 Task: Create a task  Implement a feature for users to share their location and find nearby friends , assign it to team member softage.10@softage.net in the project WolfTech and update the status of the task to  On Track  , set the priority of the task to High.
Action: Mouse moved to (71, 472)
Screenshot: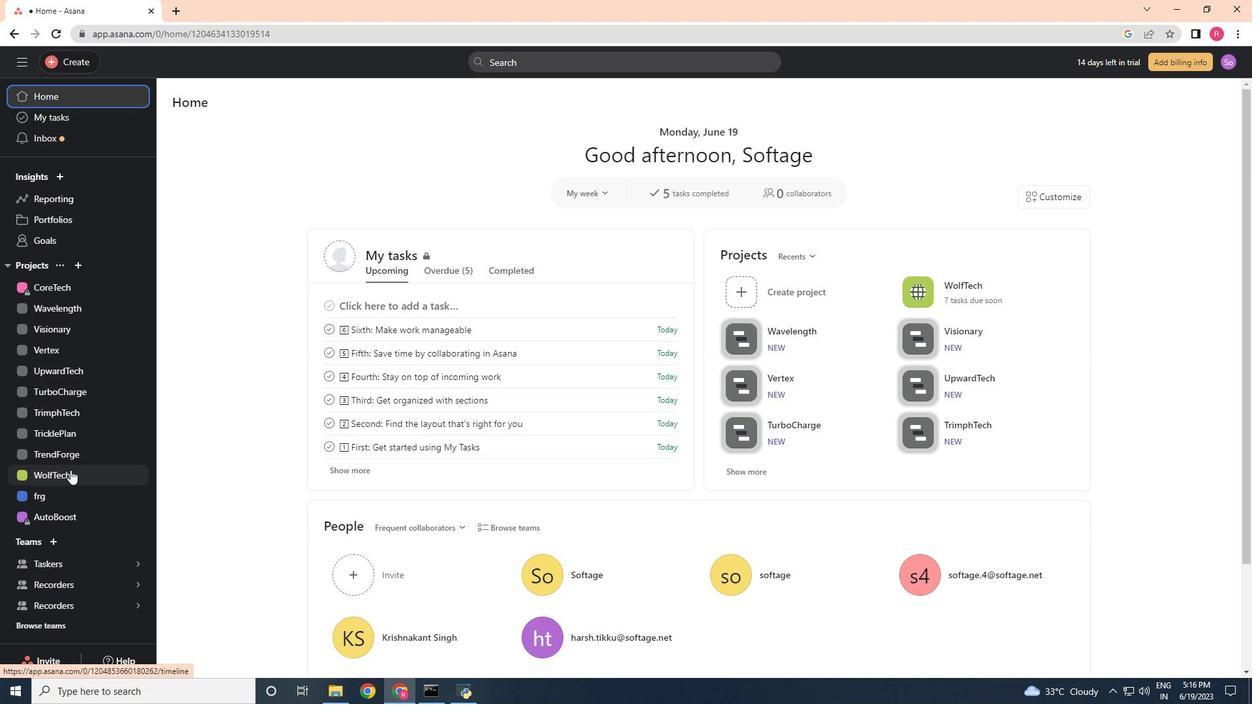 
Action: Mouse pressed left at (71, 472)
Screenshot: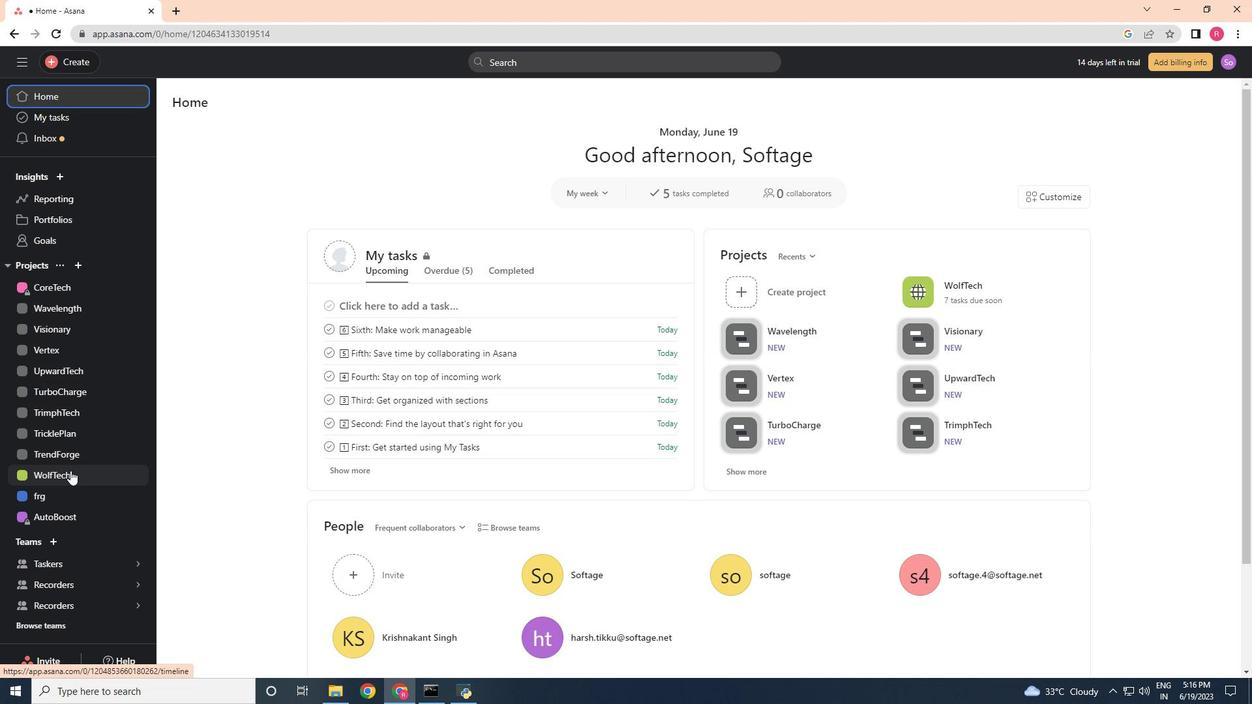 
Action: Mouse moved to (205, 156)
Screenshot: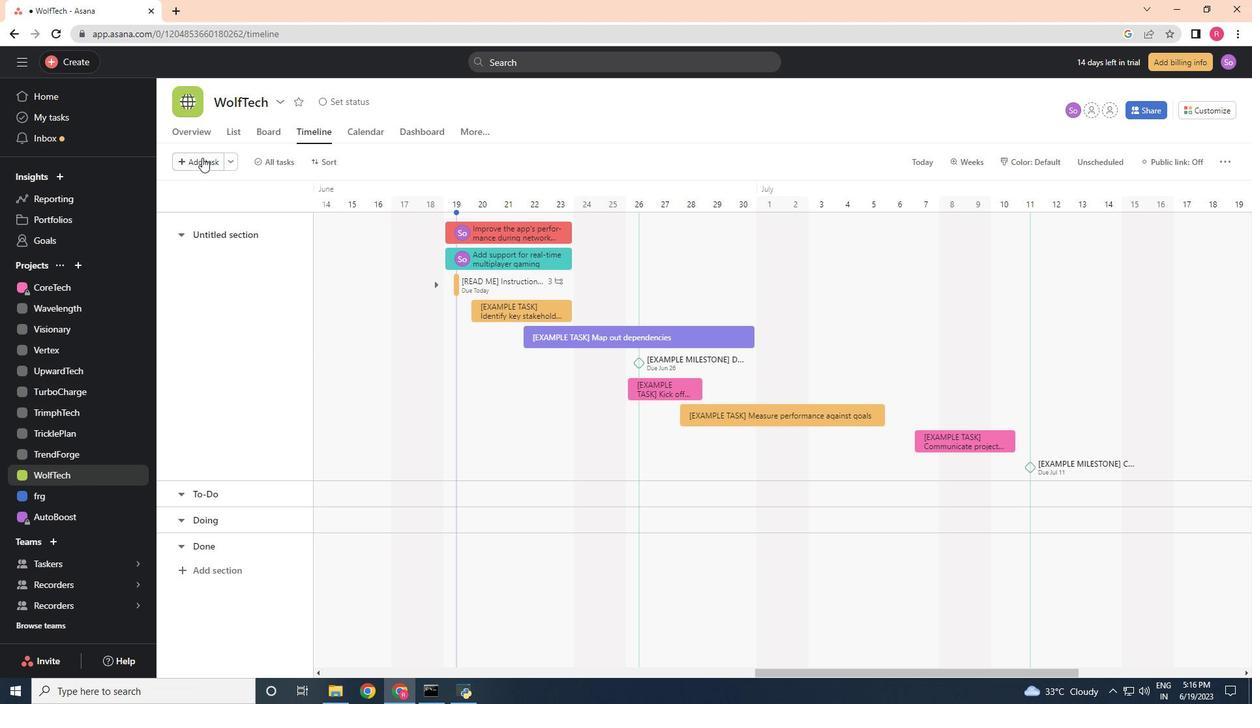 
Action: Mouse pressed left at (205, 156)
Screenshot: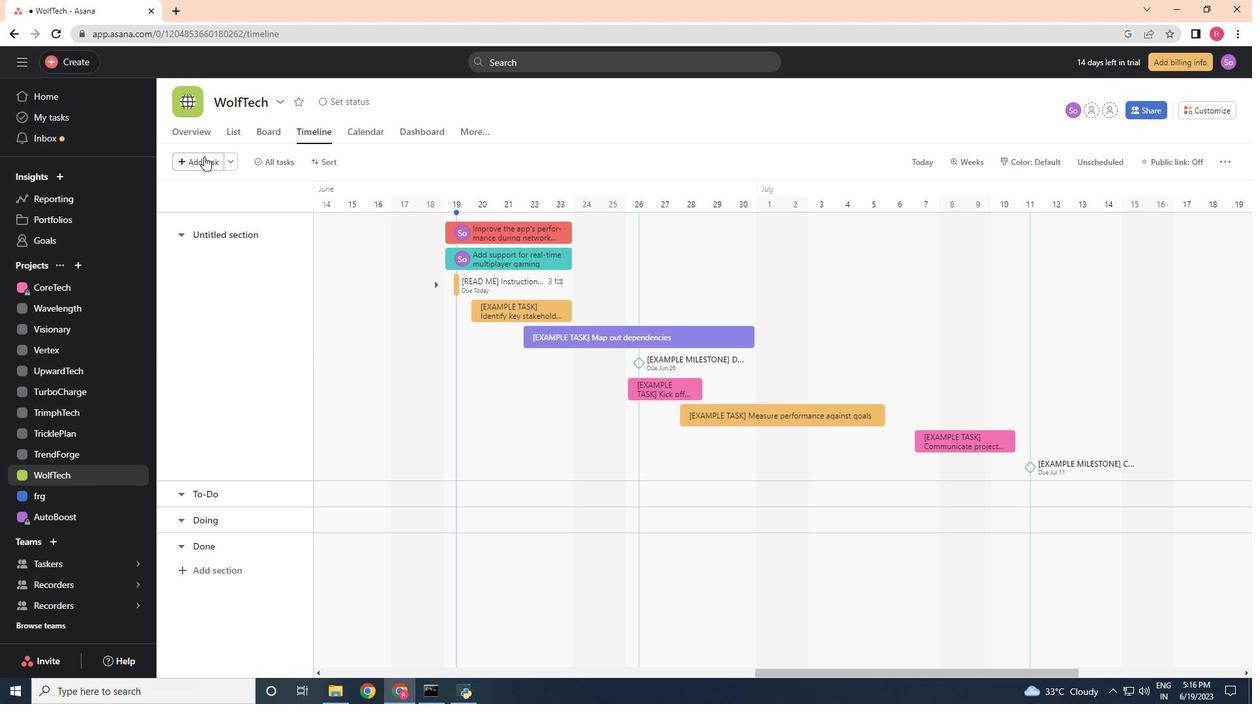 
Action: Mouse moved to (204, 149)
Screenshot: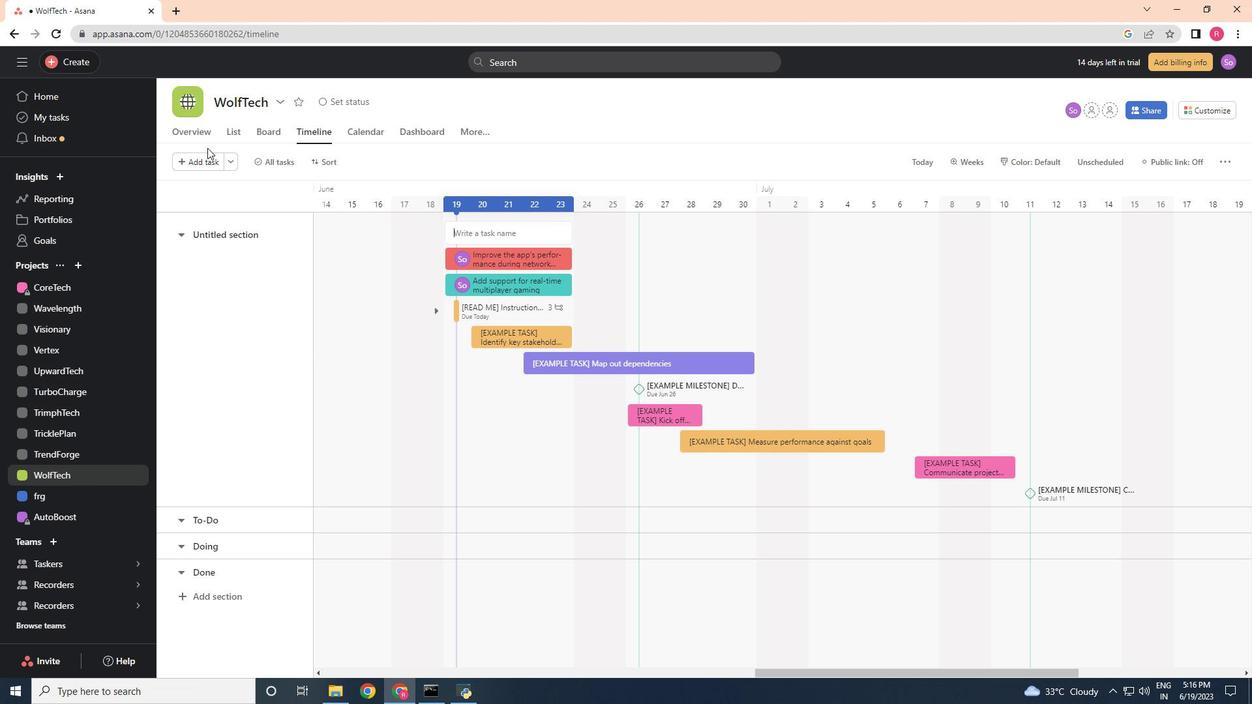 
Action: Key pressed <Key.shift>In<Key.backspace>mplemeny<Key.space><Key.backspace>t<Key.space><Key.backspace><Key.backspace><Key.backspace><Key.backspace>ment<Key.space><Key.backspace><Key.backspace><Key.backspace><Key.backspace><Key.backspace><Key.backspace><Key.backspace>ment<Key.space>a<Key.space>feature<Key.space>for<Key.space>users<Key.space>to<Key.space>share<Key.space>their<Key.space>location<Key.space>and<Key.space>fine<Key.space><Key.backspace><Key.backspace>d<Key.space>nearby<Key.space>friends
Screenshot: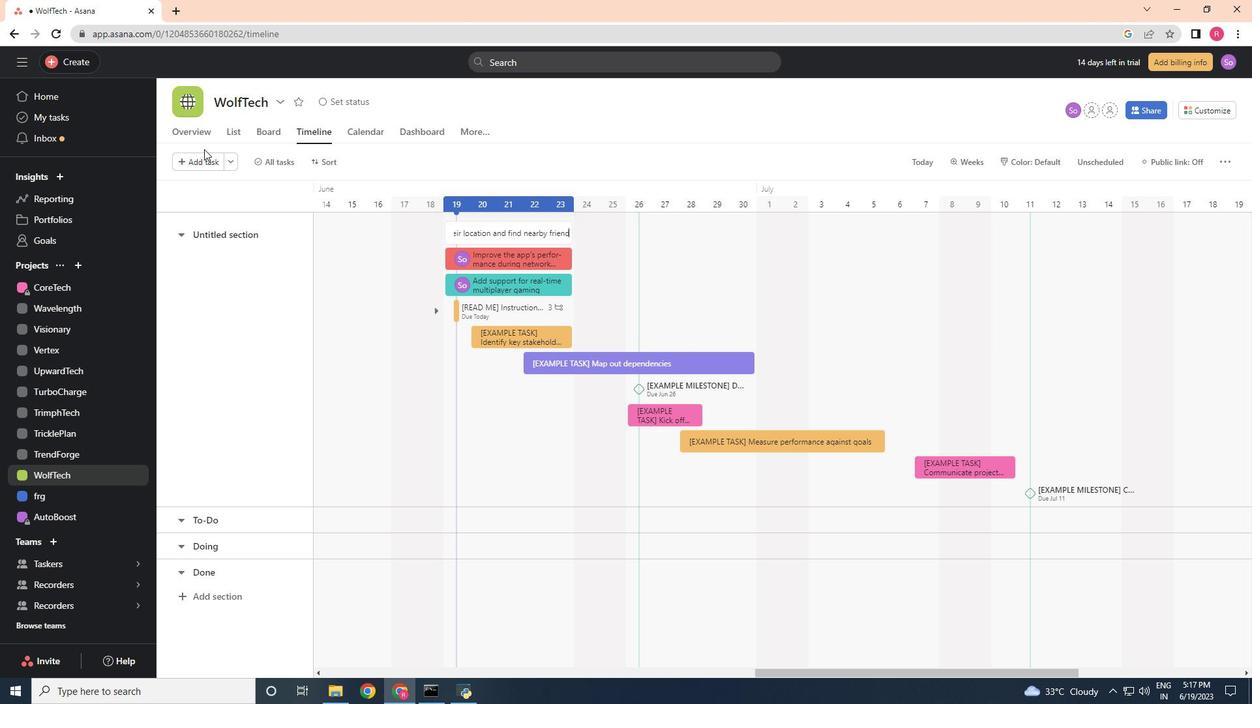 
Action: Mouse moved to (527, 232)
Screenshot: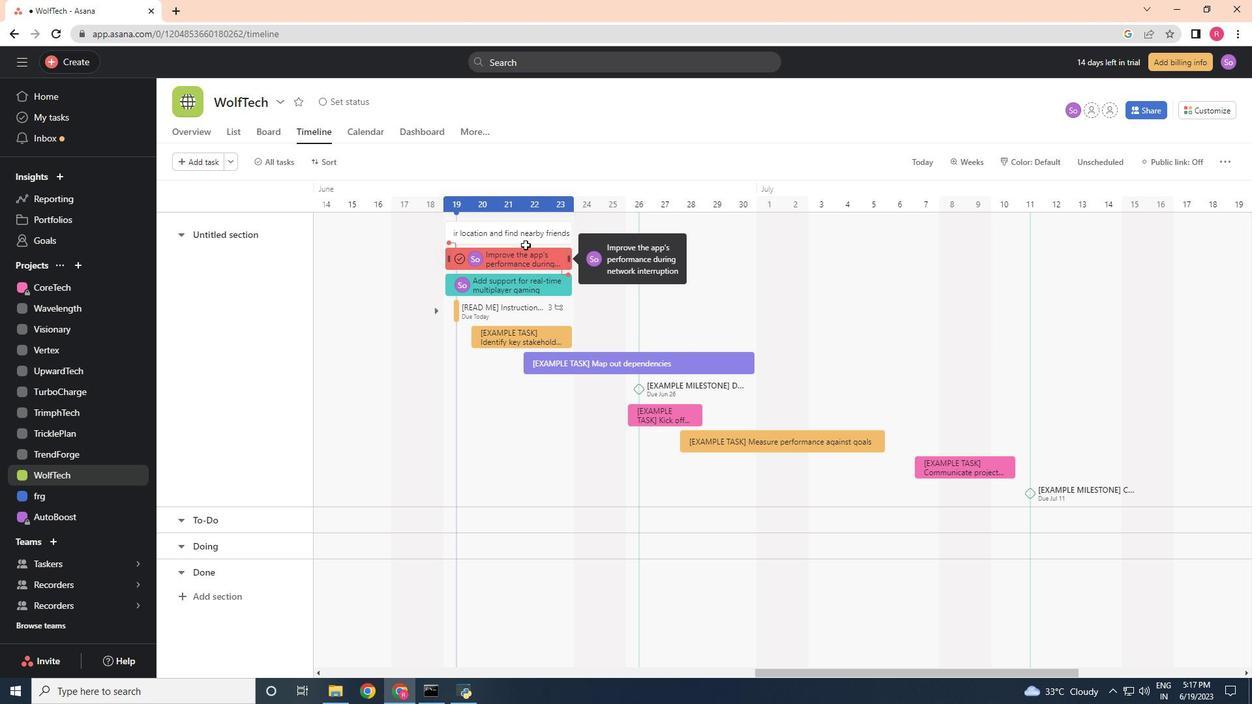 
Action: Mouse pressed left at (527, 232)
Screenshot: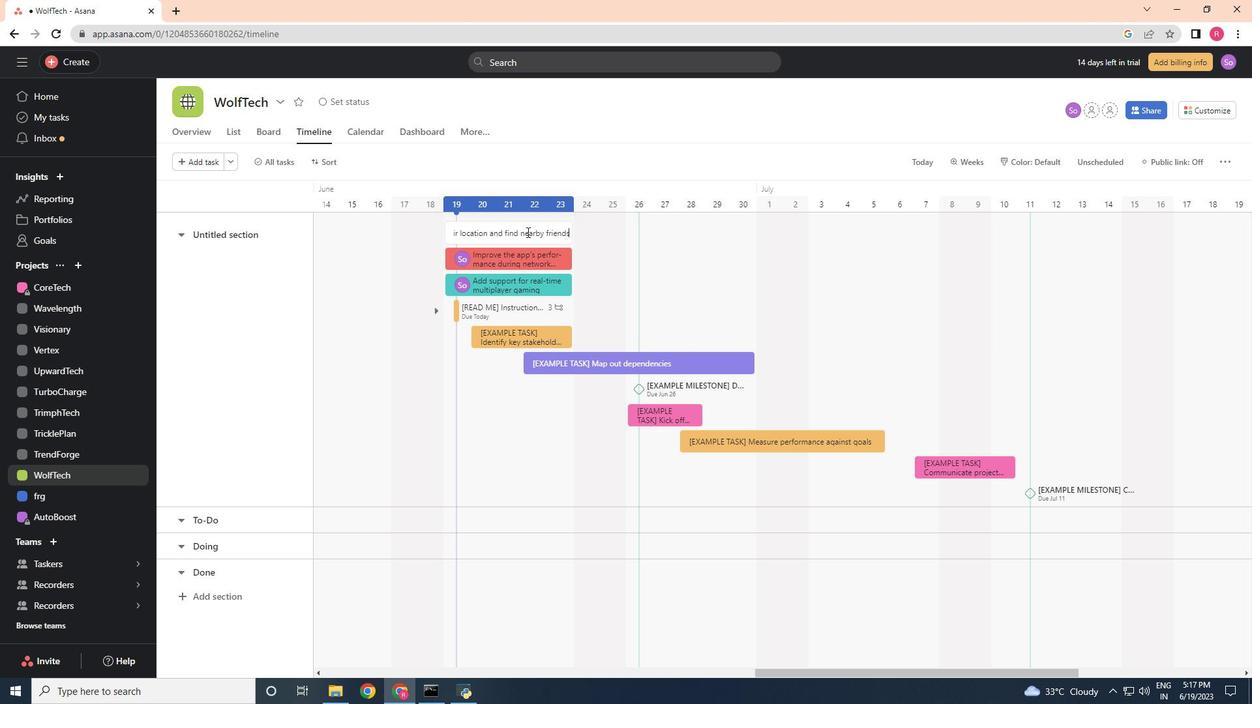 
Action: Mouse moved to (919, 260)
Screenshot: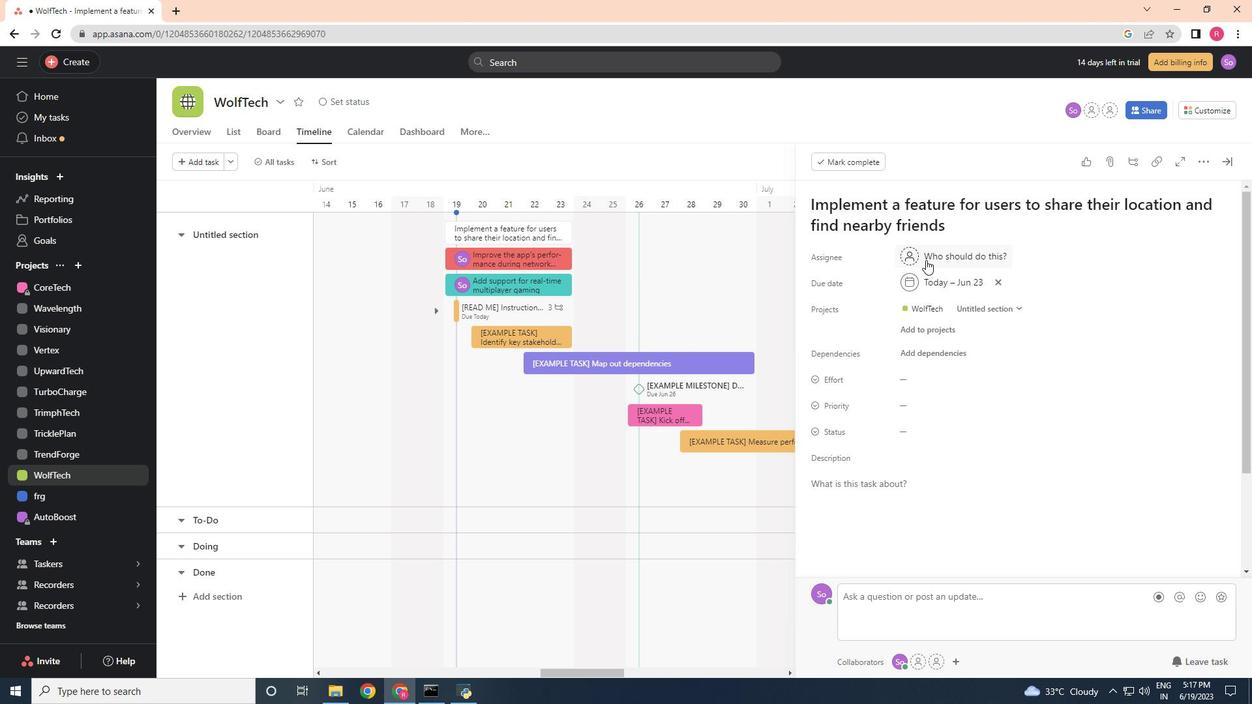 
Action: Mouse pressed left at (919, 260)
Screenshot: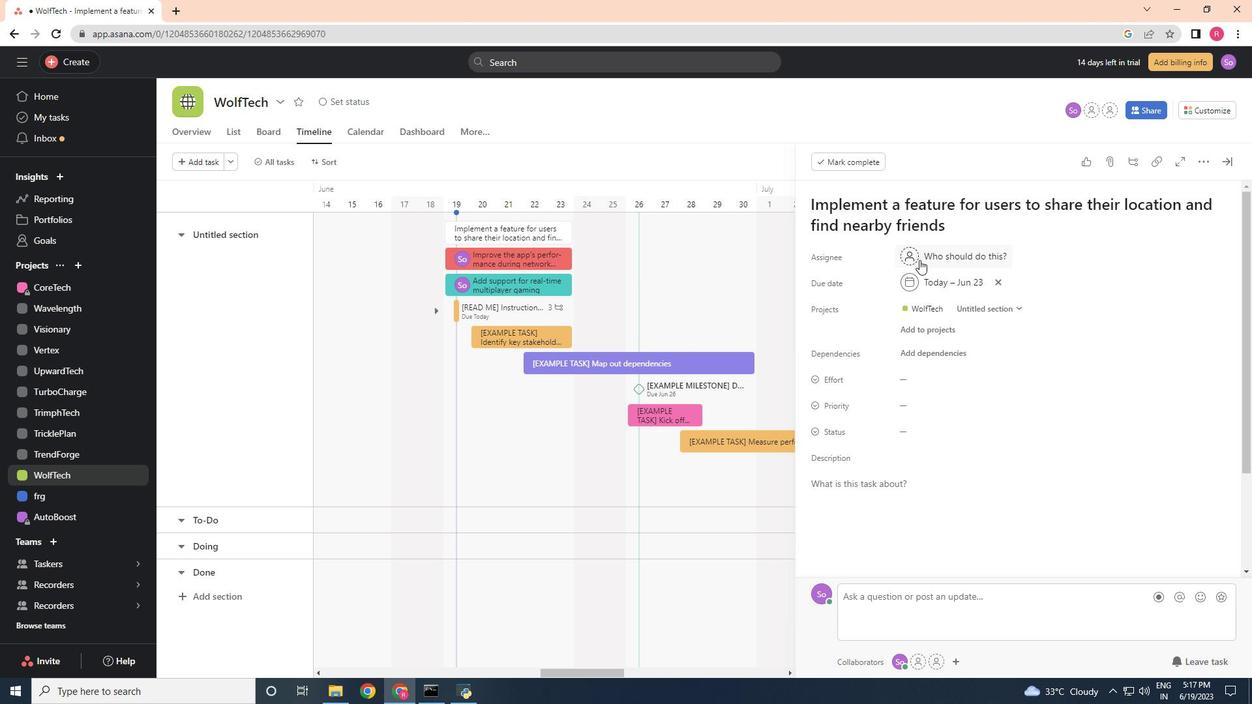 
Action: Mouse moved to (899, 244)
Screenshot: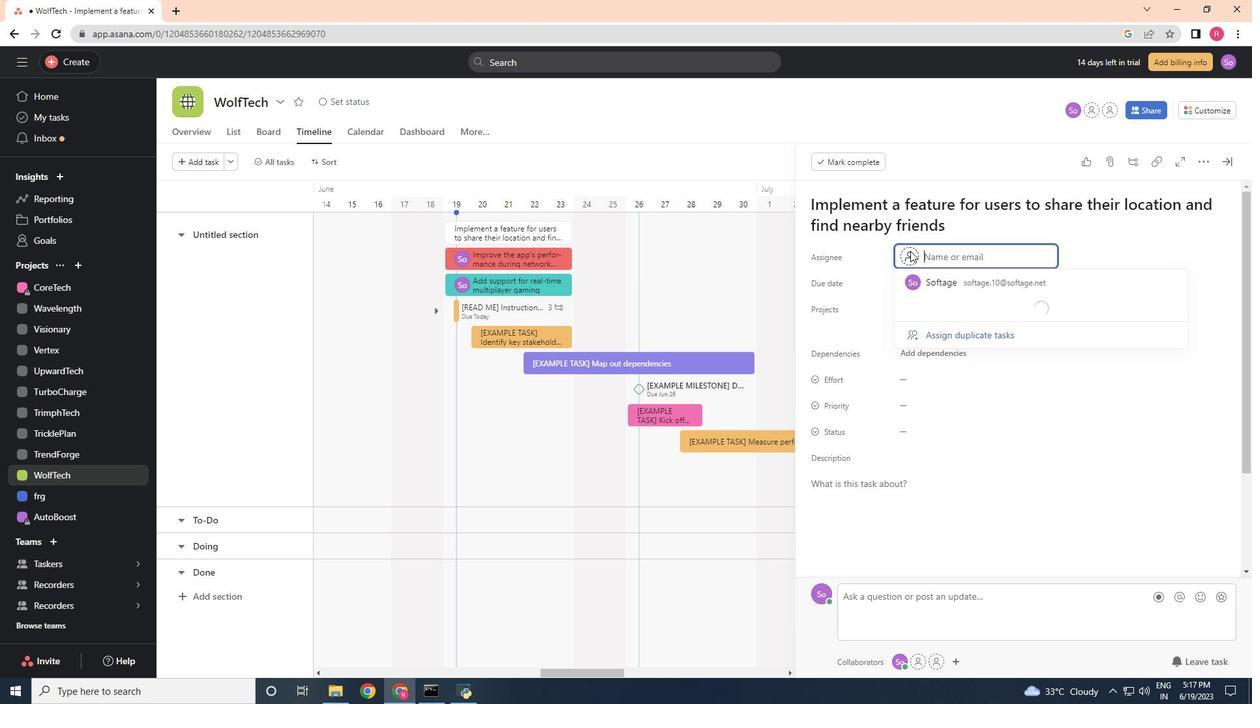 
Action: Key pressed softage.10<Key.shift>@softage.net
Screenshot: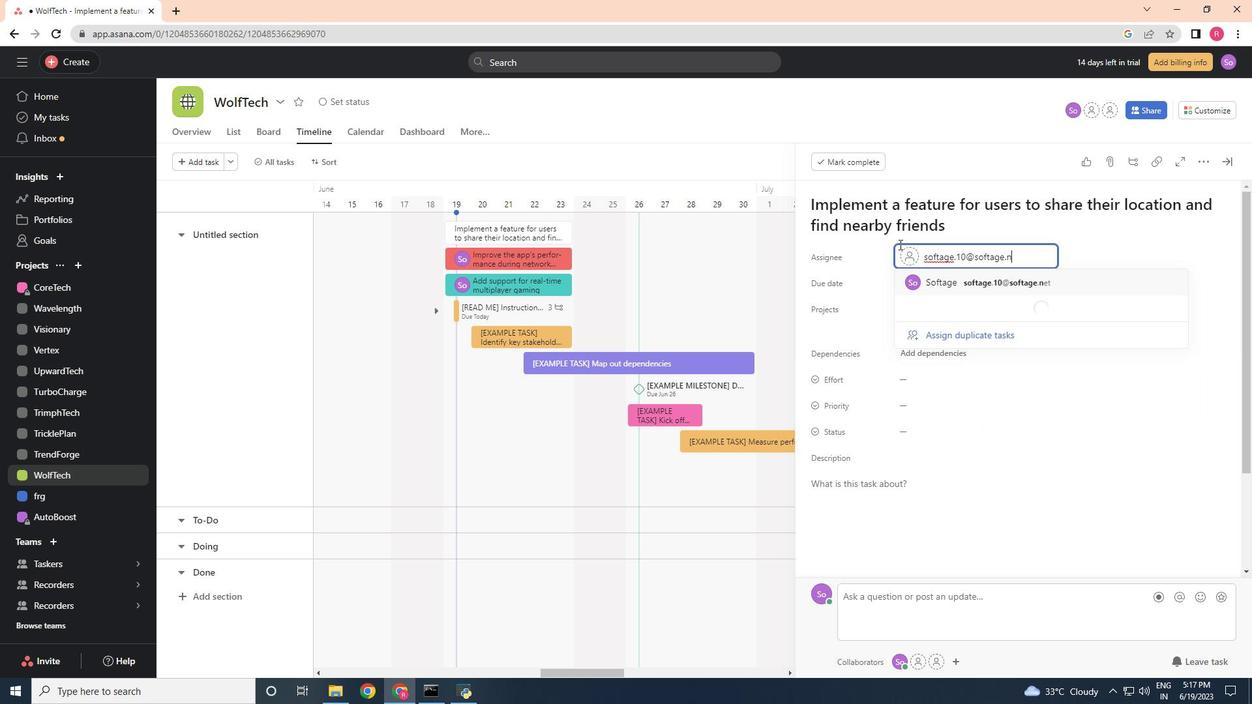 
Action: Mouse moved to (1027, 285)
Screenshot: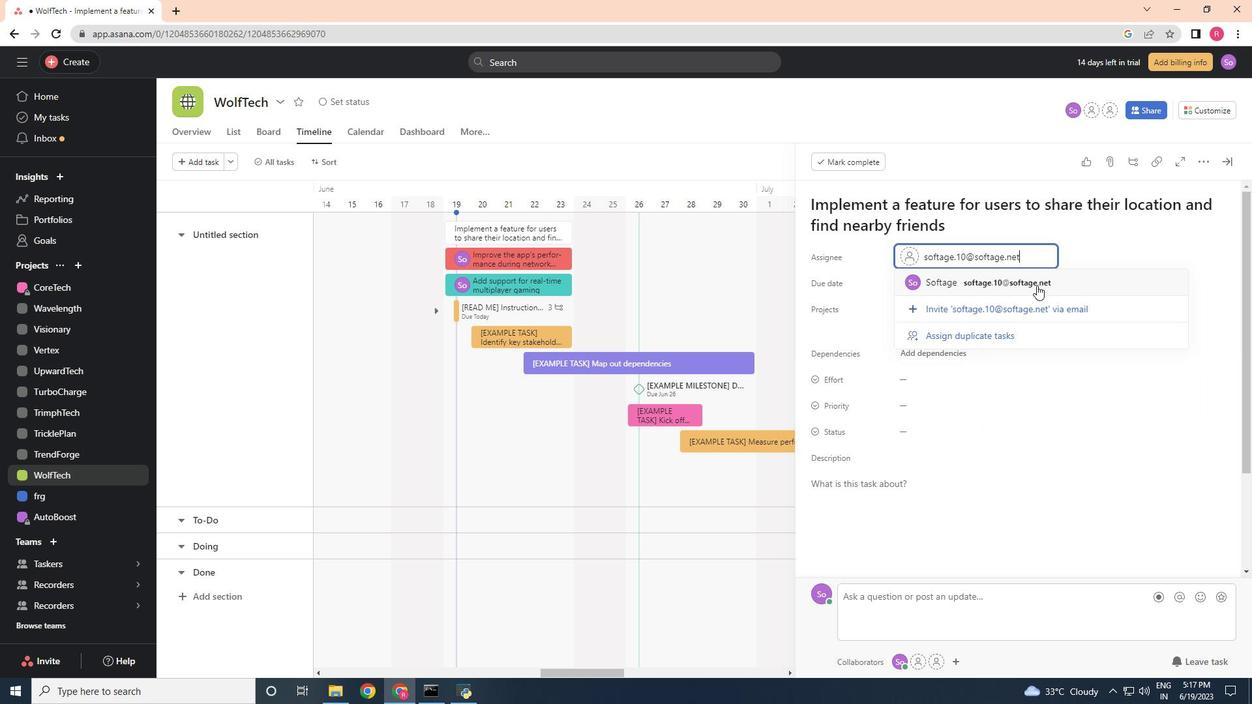 
Action: Mouse pressed left at (1027, 285)
Screenshot: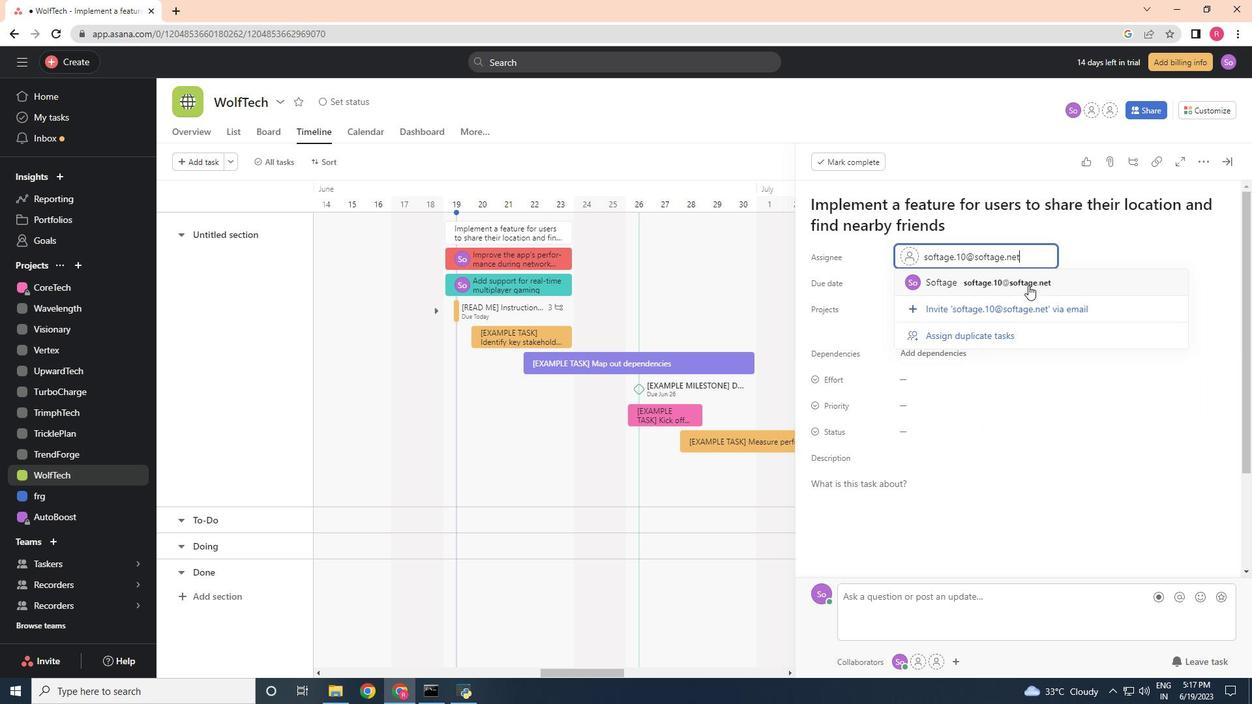 
Action: Mouse moved to (917, 434)
Screenshot: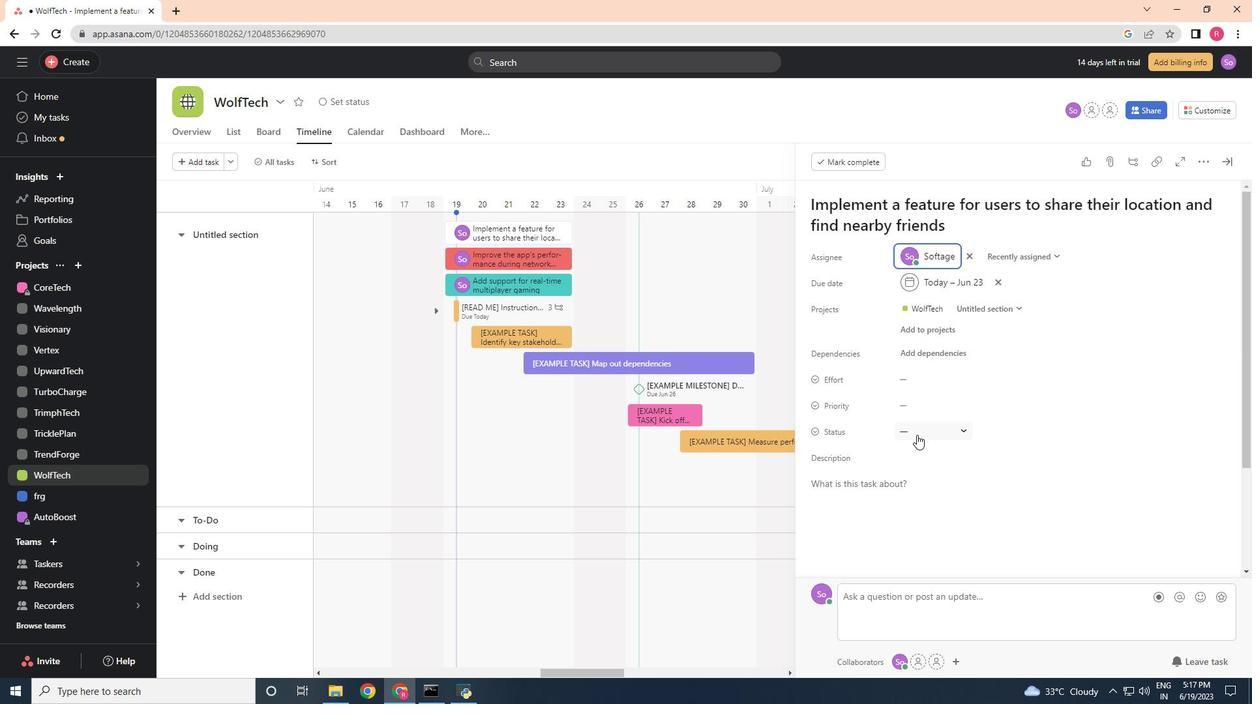 
Action: Mouse pressed left at (917, 434)
Screenshot: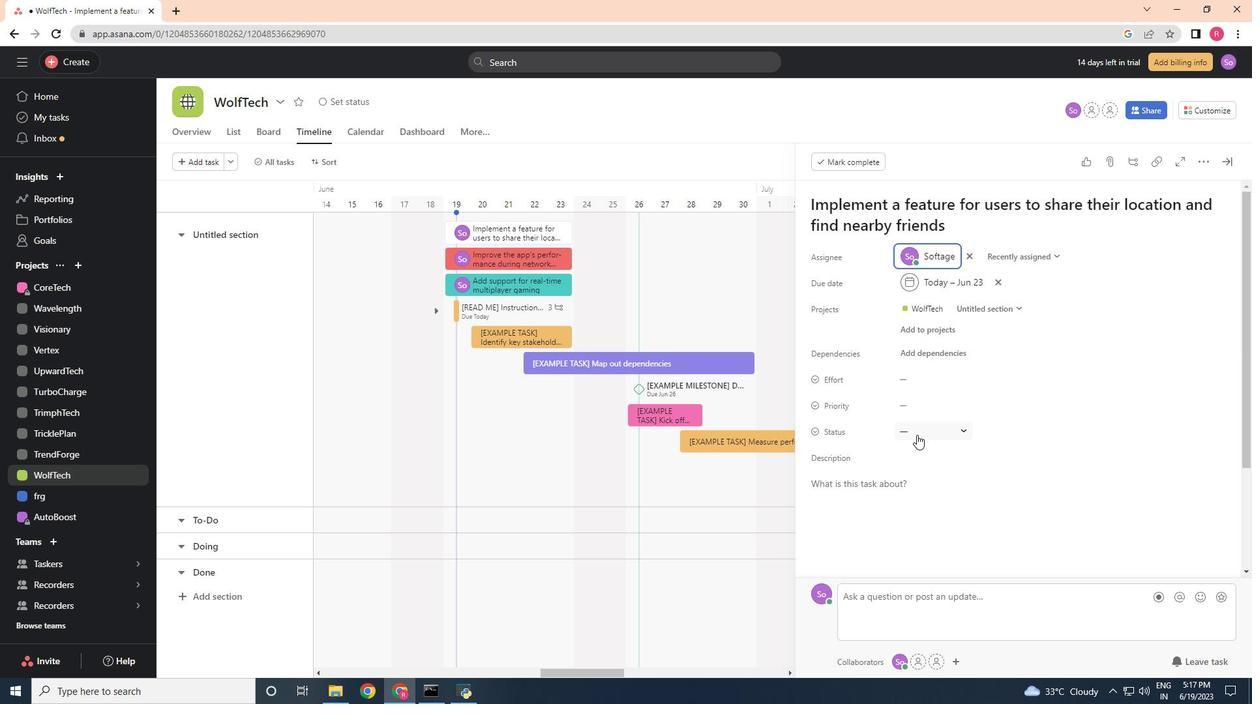 
Action: Mouse moved to (946, 469)
Screenshot: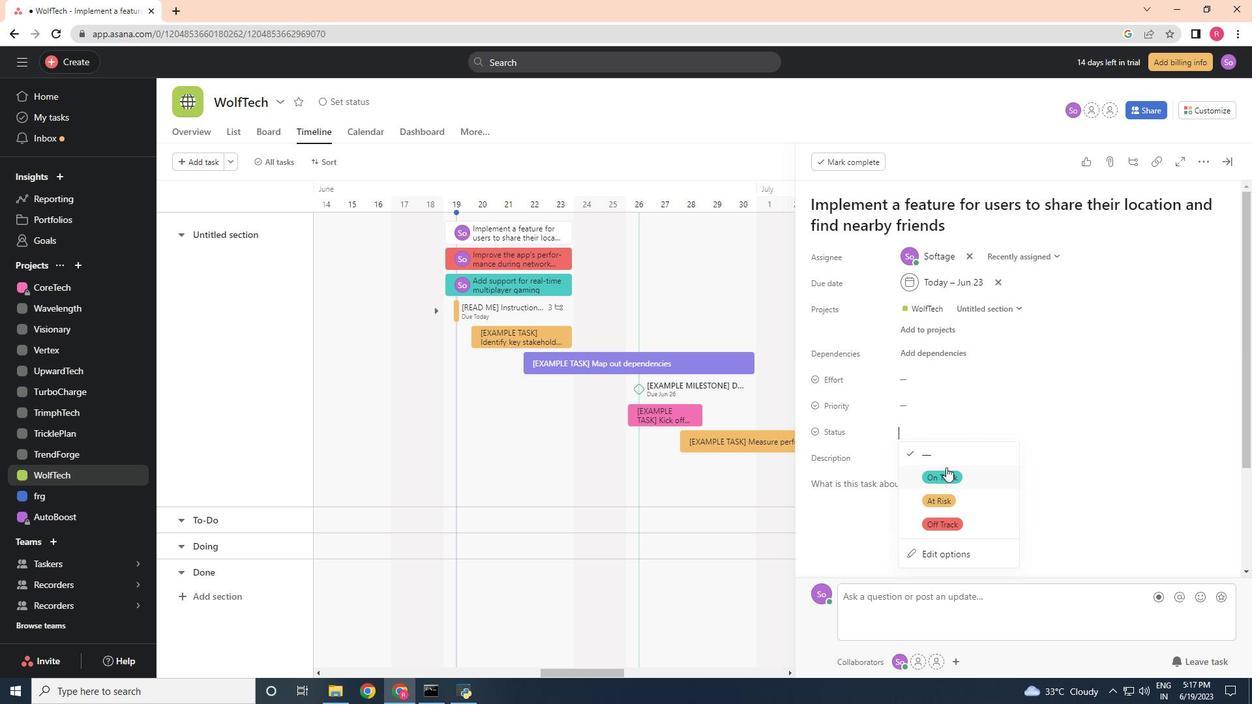 
Action: Mouse pressed left at (946, 469)
Screenshot: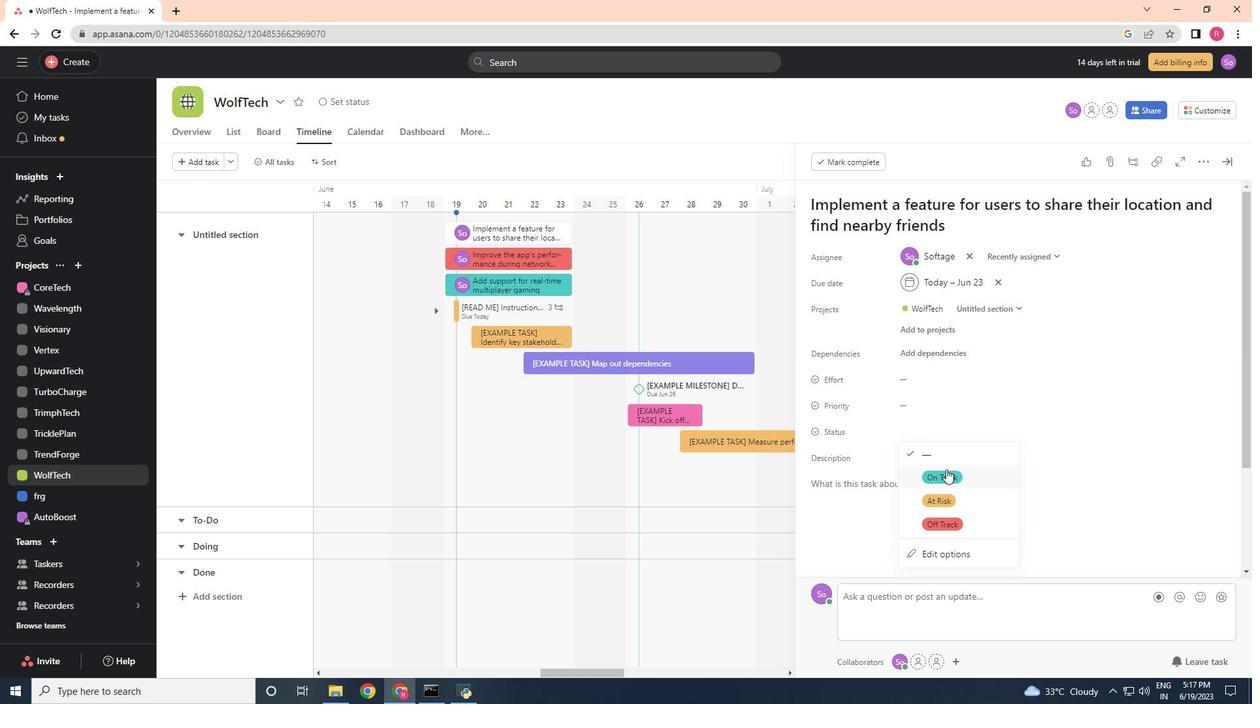 
Action: Mouse moved to (913, 401)
Screenshot: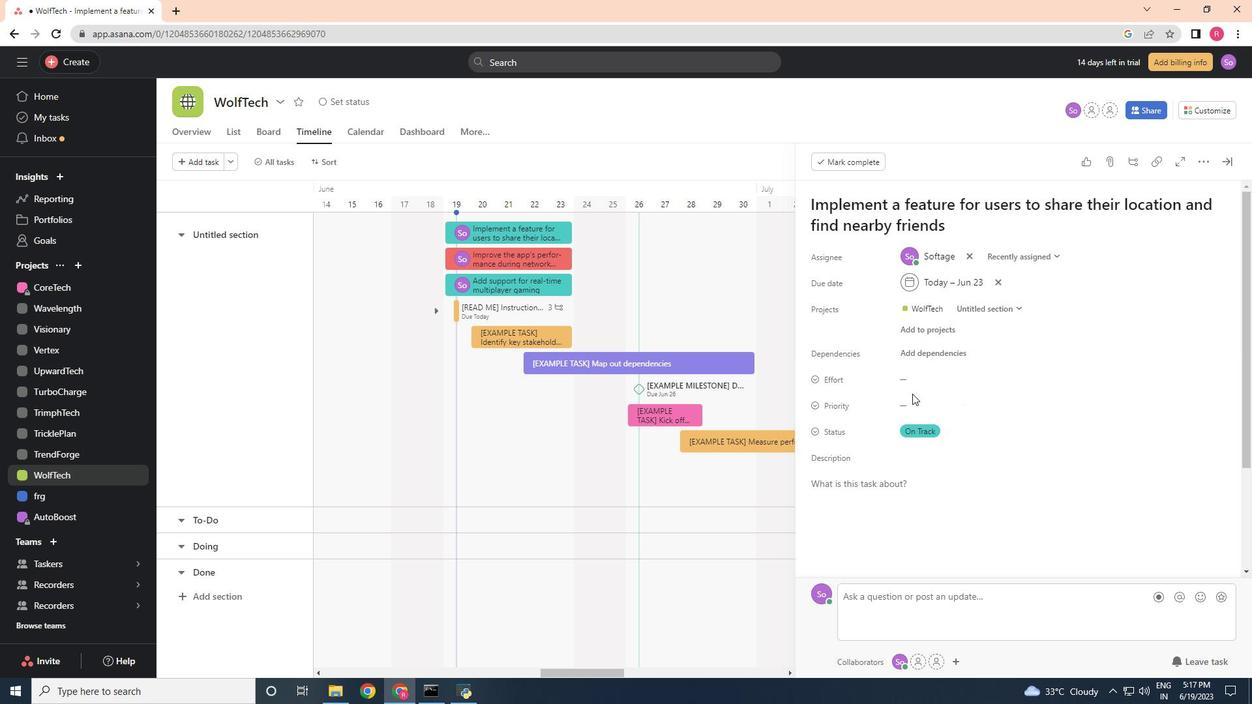 
Action: Mouse pressed left at (913, 401)
Screenshot: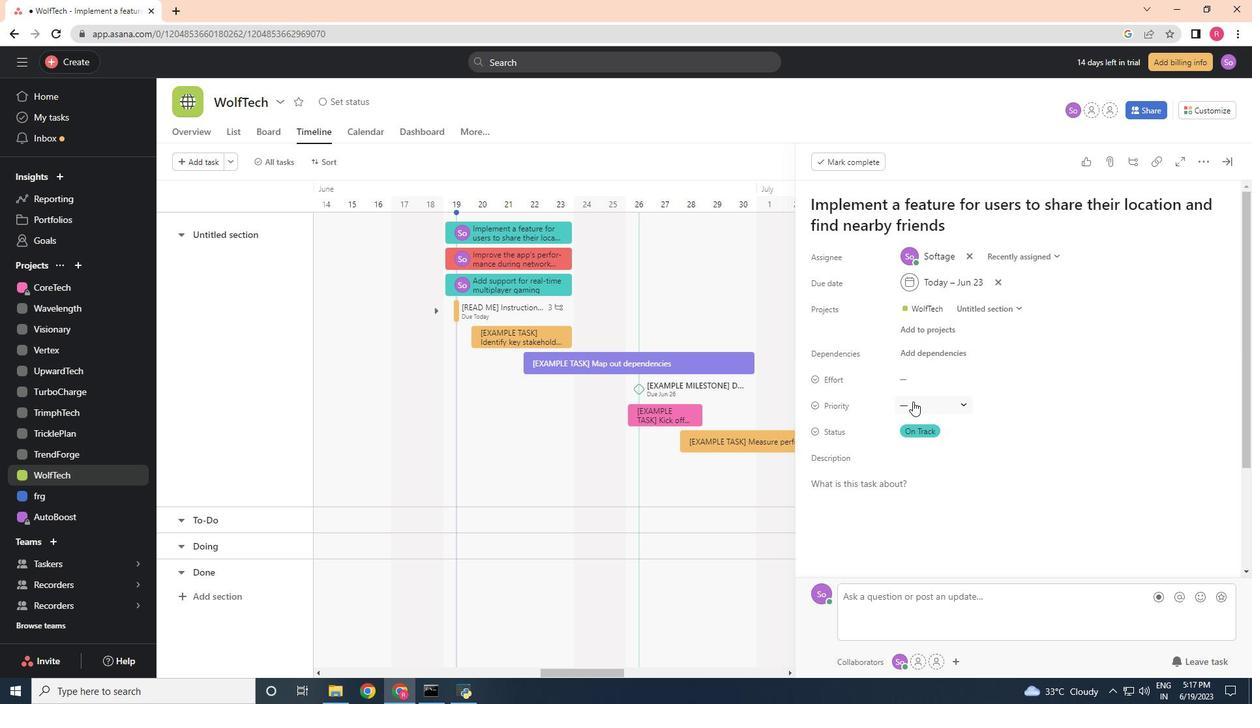 
Action: Mouse moved to (937, 451)
Screenshot: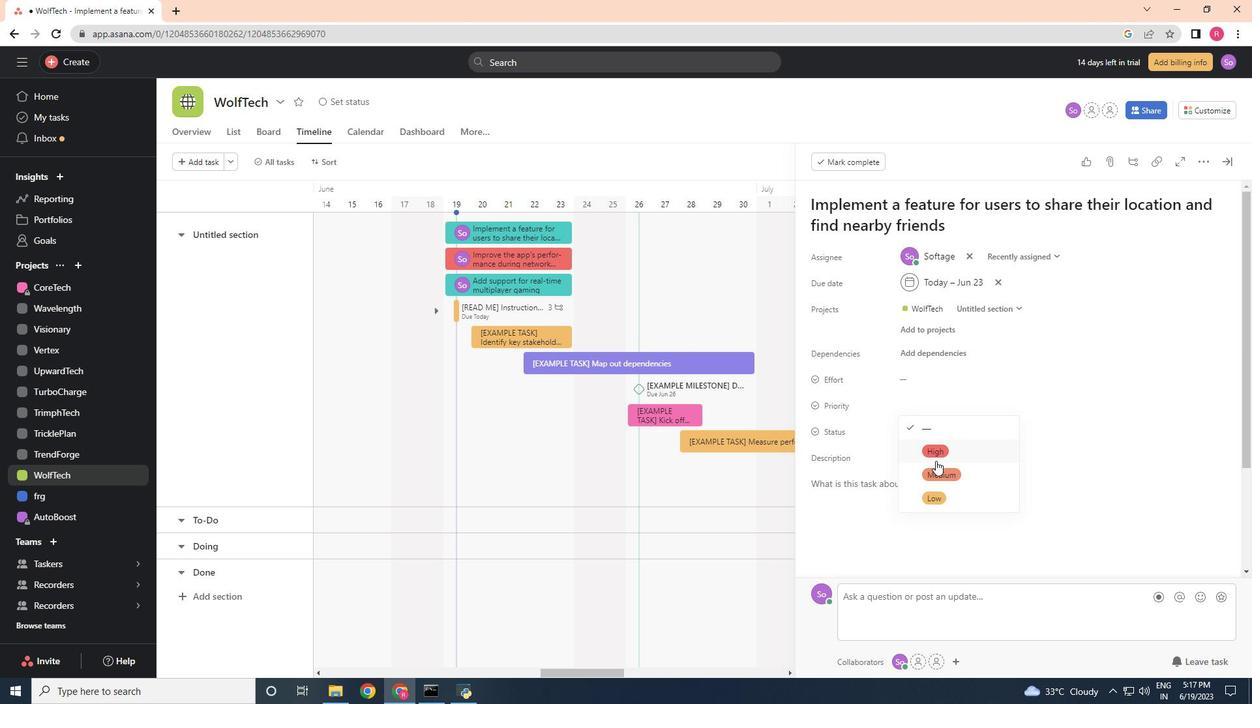 
Action: Mouse pressed left at (937, 451)
Screenshot: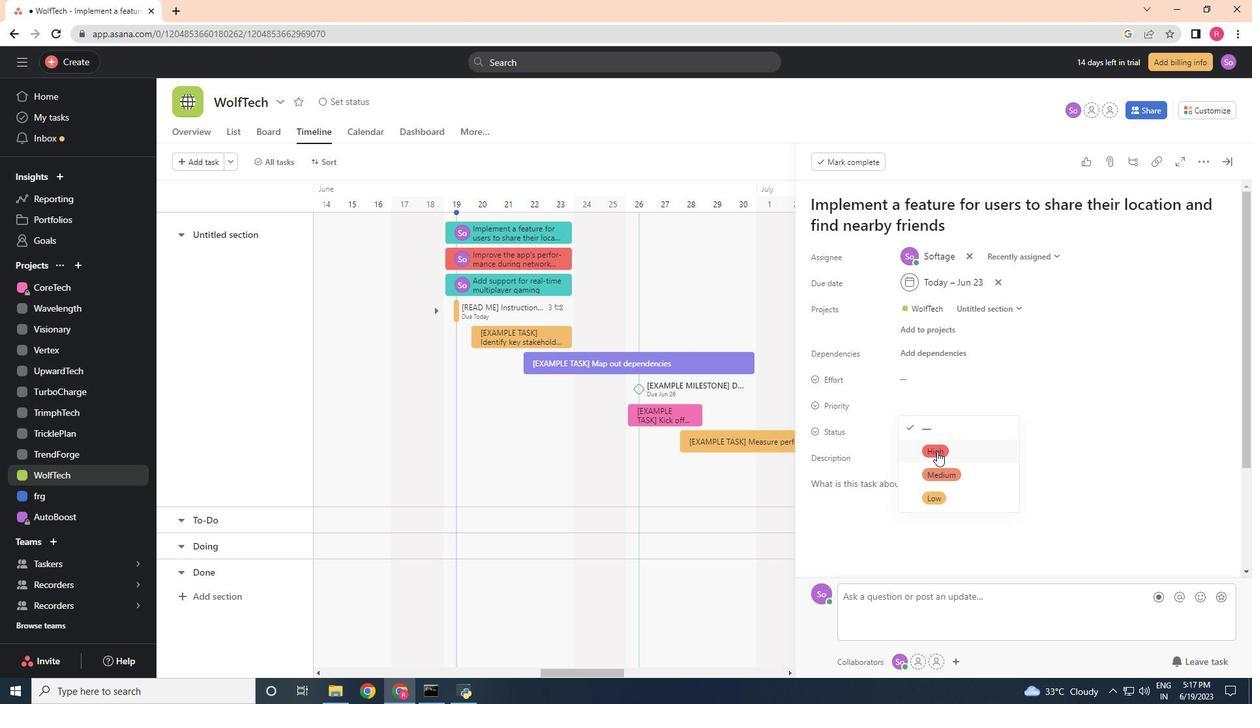 
Action: Mouse moved to (950, 450)
Screenshot: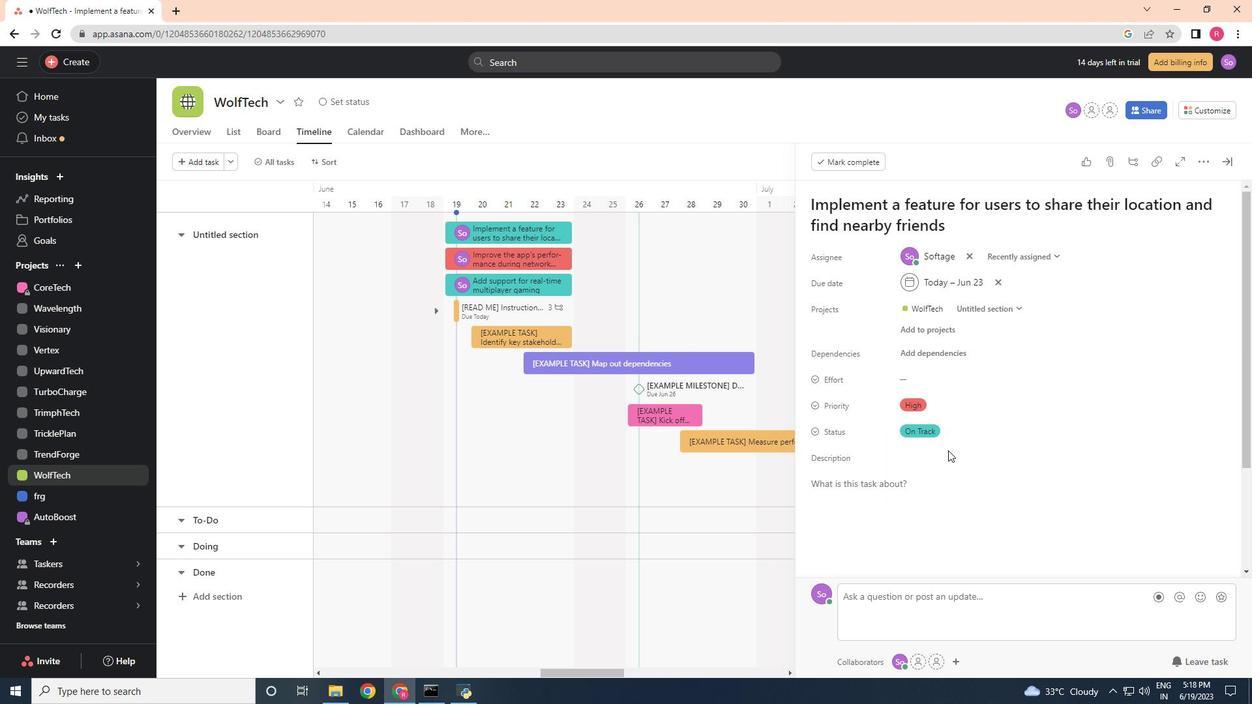 
